 Task: Enable the option "Key press events" for general video settings.
Action: Mouse moved to (118, 14)
Screenshot: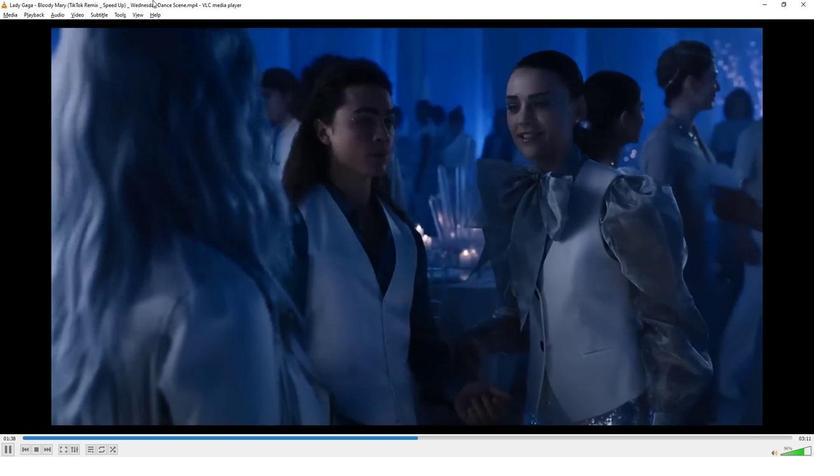 
Action: Mouse pressed left at (118, 14)
Screenshot: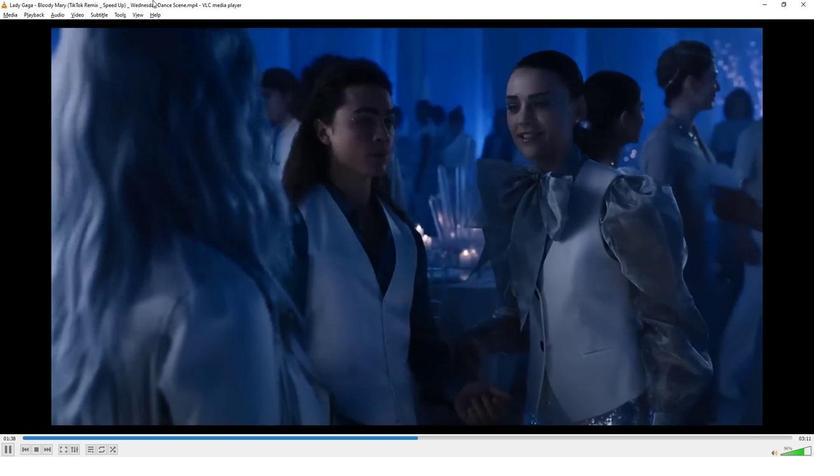 
Action: Mouse moved to (132, 118)
Screenshot: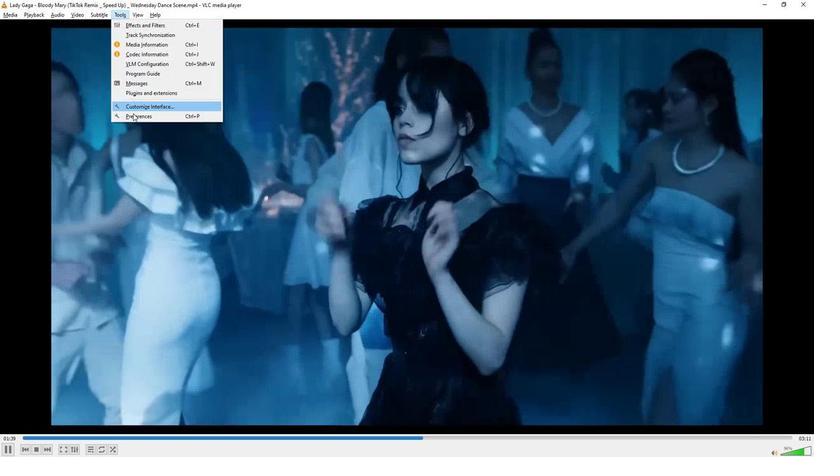 
Action: Mouse pressed left at (132, 118)
Screenshot: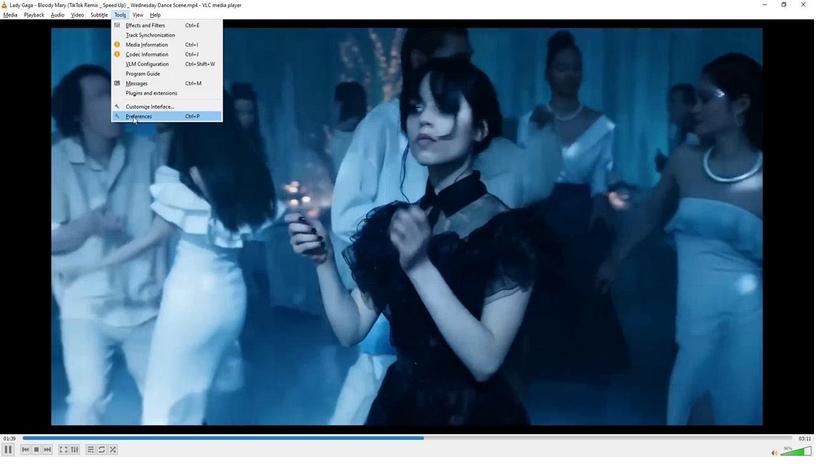 
Action: Mouse moved to (144, 351)
Screenshot: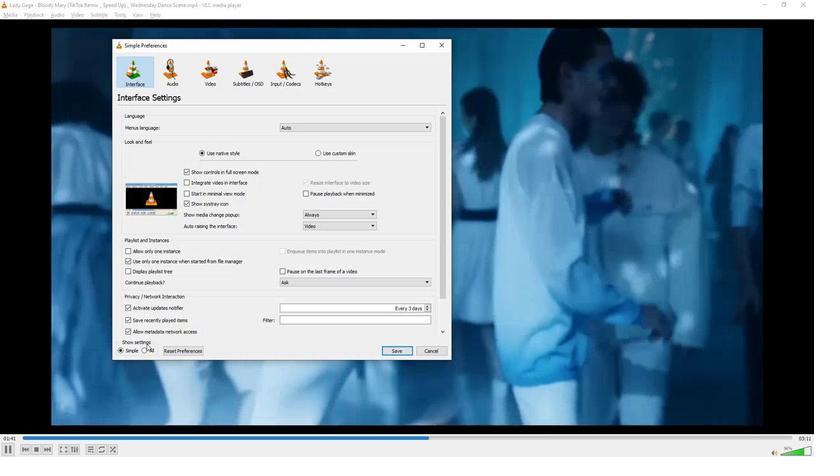 
Action: Mouse pressed left at (144, 351)
Screenshot: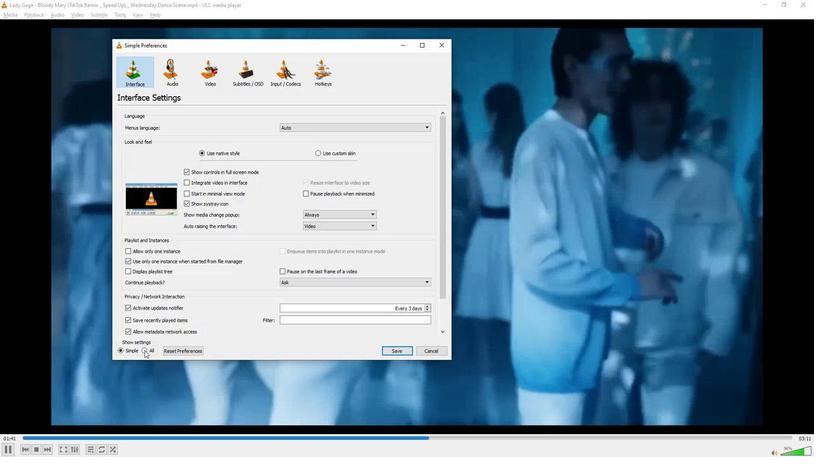 
Action: Mouse moved to (175, 259)
Screenshot: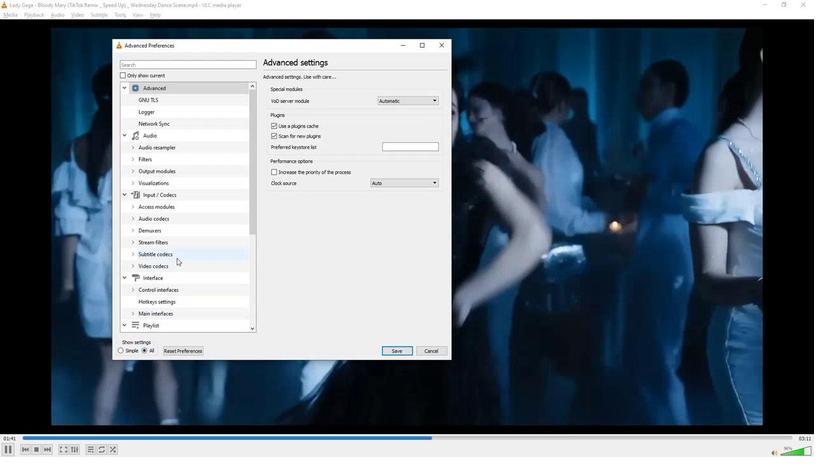 
Action: Mouse scrolled (175, 258) with delta (0, 0)
Screenshot: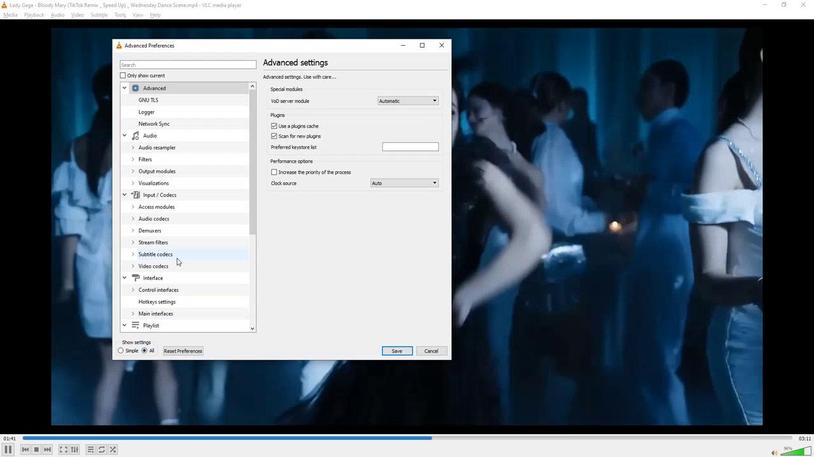 
Action: Mouse moved to (175, 259)
Screenshot: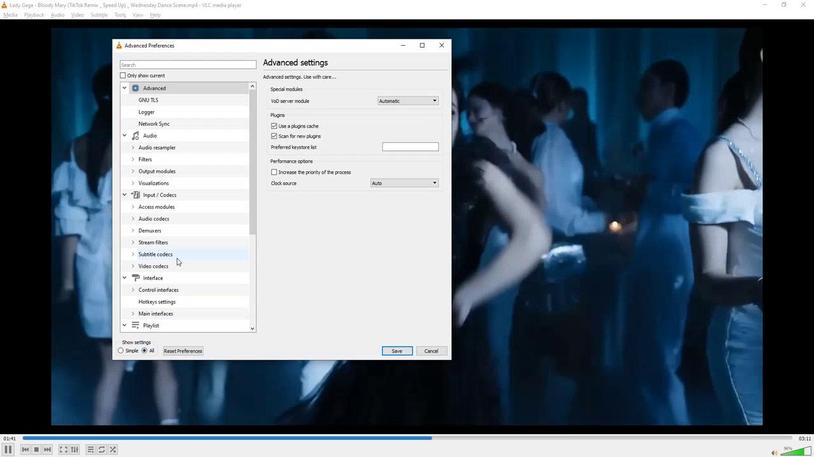 
Action: Mouse scrolled (175, 258) with delta (0, 0)
Screenshot: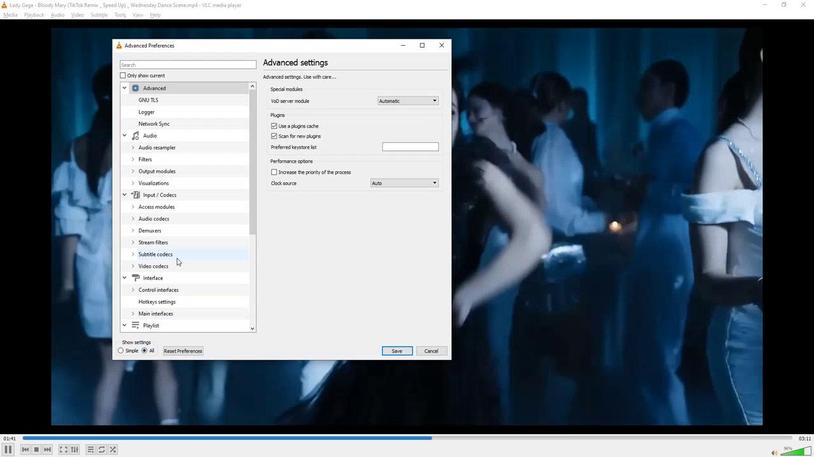 
Action: Mouse moved to (174, 259)
Screenshot: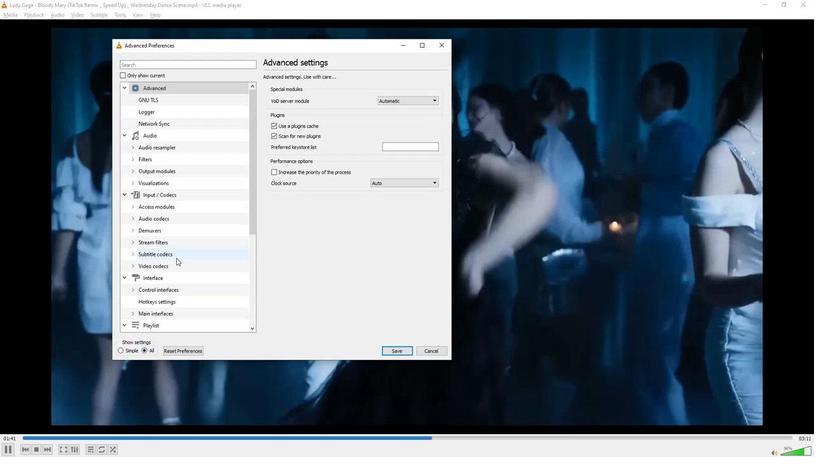 
Action: Mouse scrolled (174, 258) with delta (0, 0)
Screenshot: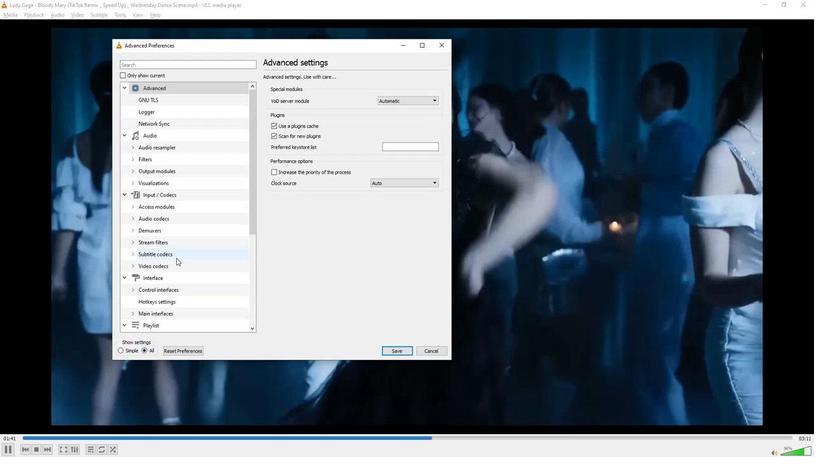 
Action: Mouse moved to (174, 259)
Screenshot: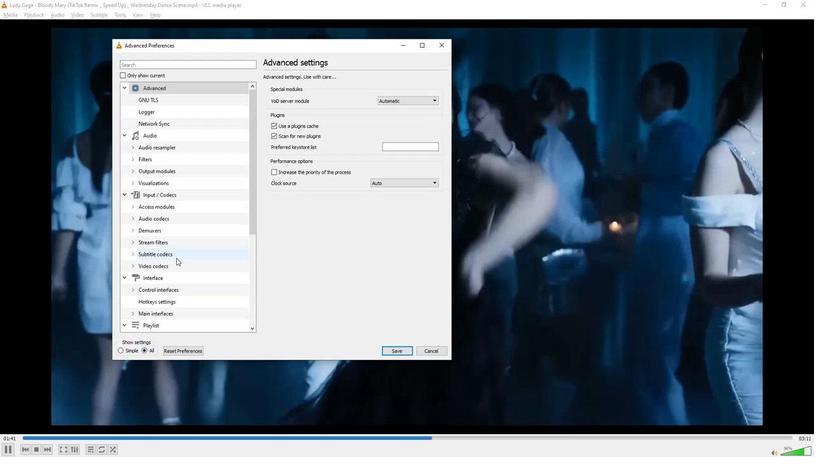 
Action: Mouse scrolled (174, 258) with delta (0, 0)
Screenshot: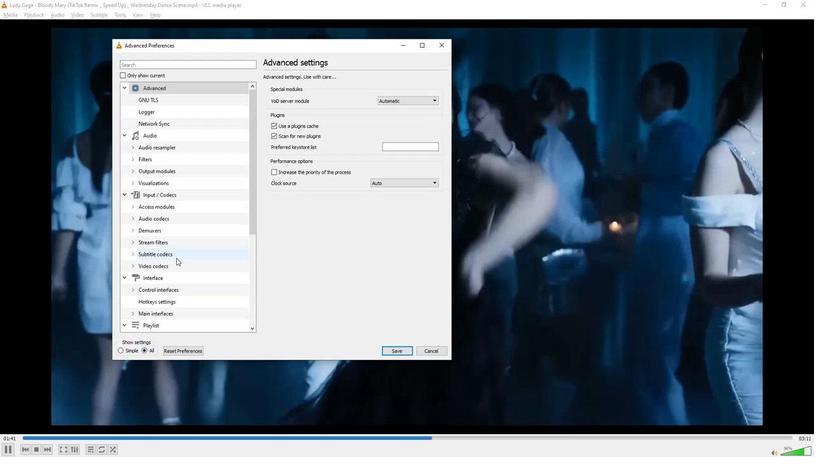 
Action: Mouse scrolled (174, 258) with delta (0, 0)
Screenshot: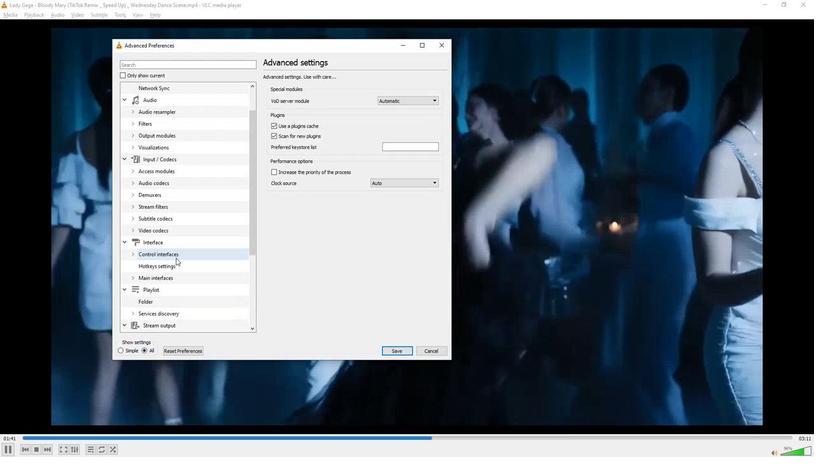 
Action: Mouse scrolled (174, 258) with delta (0, 0)
Screenshot: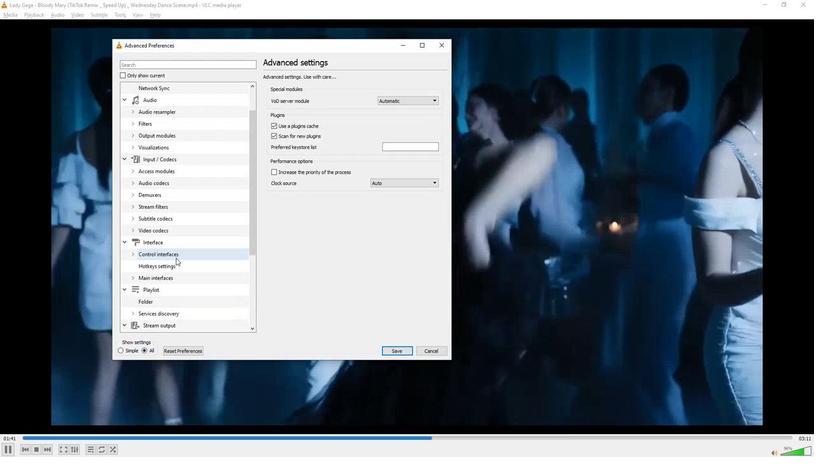 
Action: Mouse scrolled (174, 258) with delta (0, 0)
Screenshot: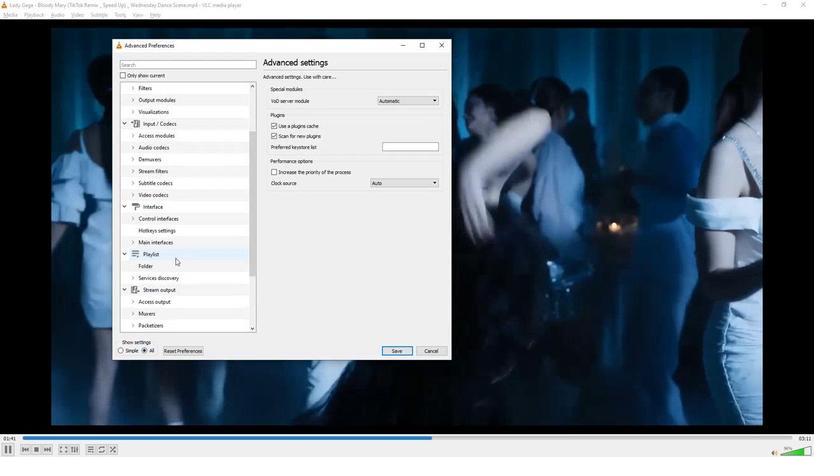 
Action: Mouse moved to (157, 276)
Screenshot: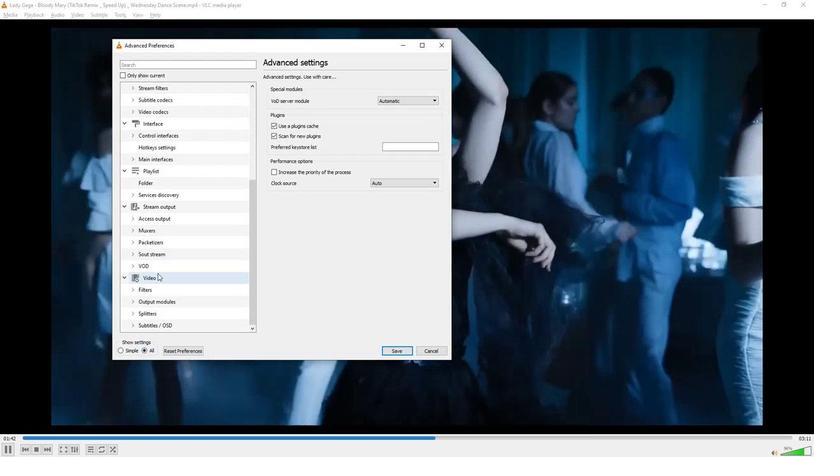 
Action: Mouse pressed left at (157, 276)
Screenshot: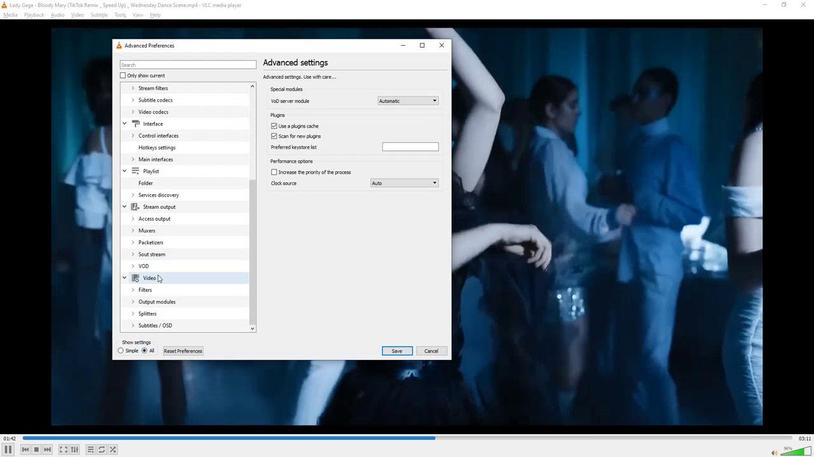 
Action: Mouse moved to (269, 161)
Screenshot: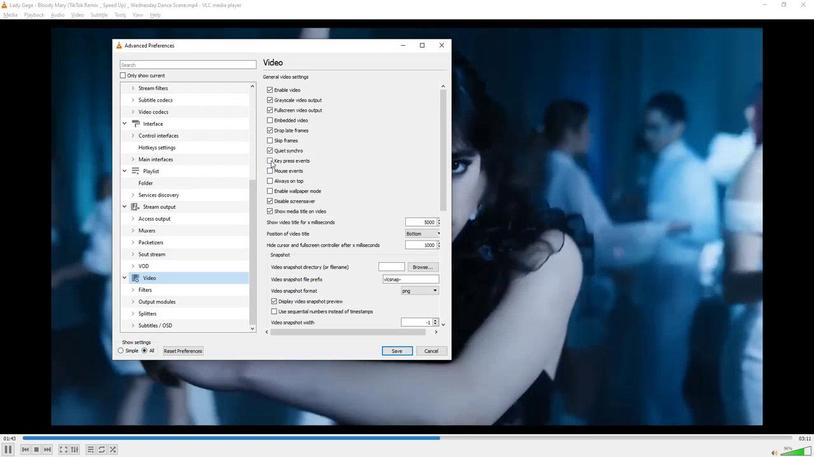 
Action: Mouse pressed left at (269, 161)
Screenshot: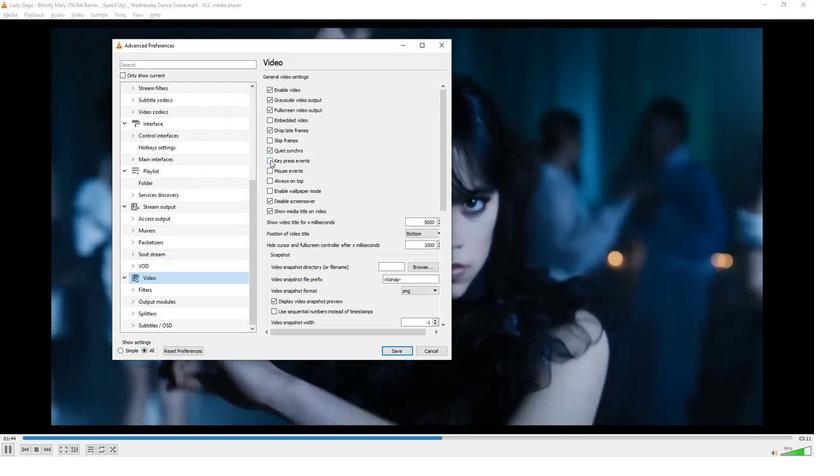
Action: Mouse moved to (354, 161)
Screenshot: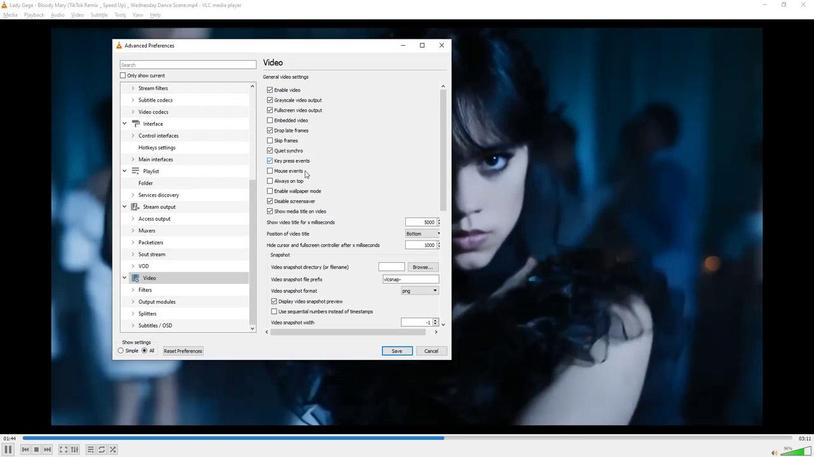 
